 Task: Add Member Aaihsa to Card Card0031 in Board Board0023 in Workspace Development in Trello
Action: Mouse moved to (376, 424)
Screenshot: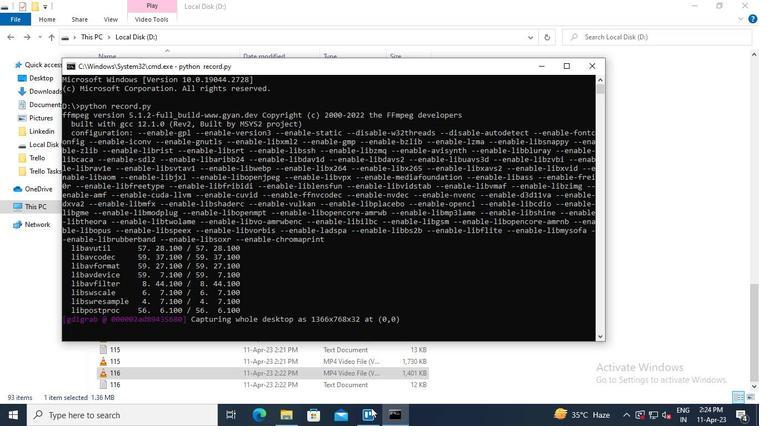 
Action: Mouse pressed left at (376, 424)
Screenshot: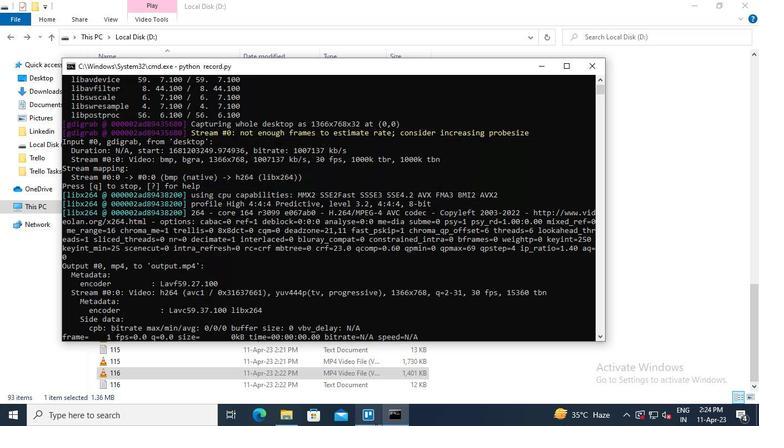 
Action: Mouse moved to (198, 327)
Screenshot: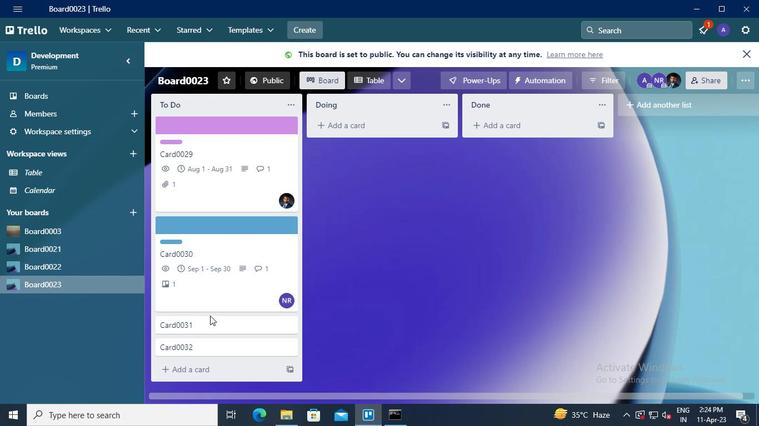 
Action: Mouse pressed left at (198, 327)
Screenshot: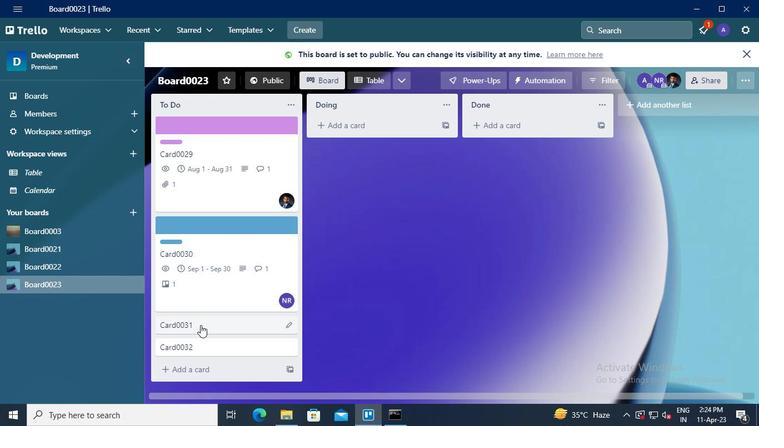 
Action: Mouse moved to (518, 145)
Screenshot: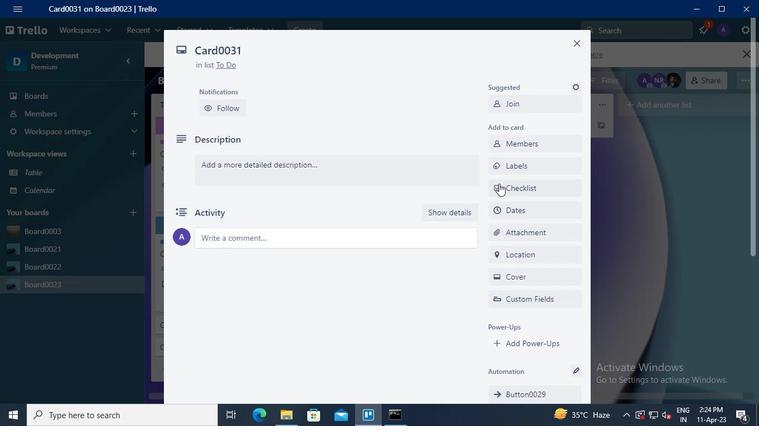 
Action: Mouse pressed left at (518, 145)
Screenshot: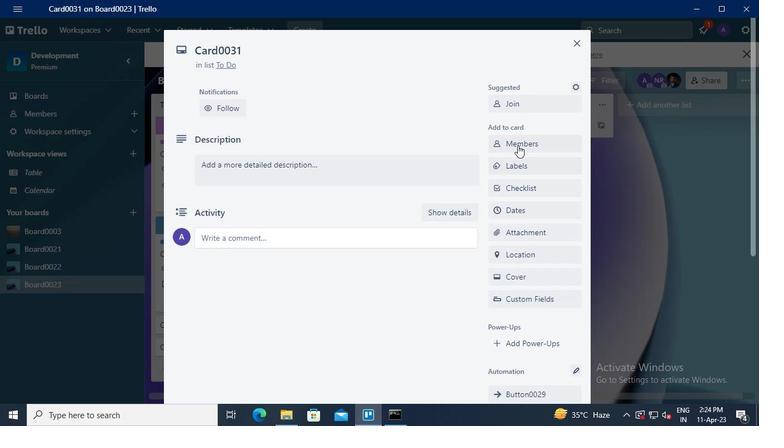 
Action: Keyboard Key.shift_r
Screenshot: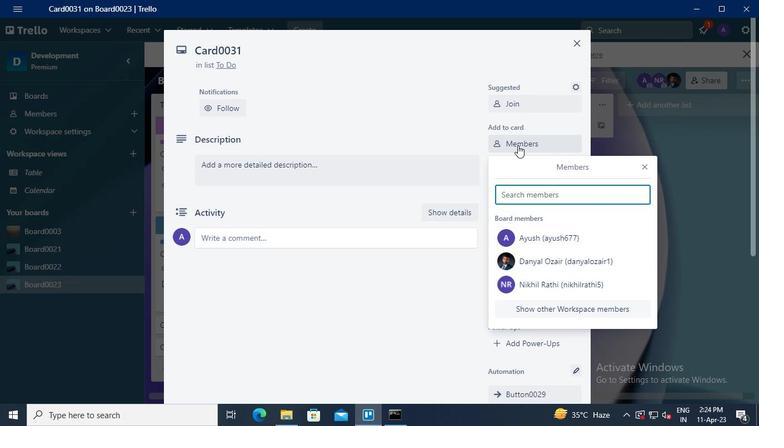 
Action: Keyboard A
Screenshot: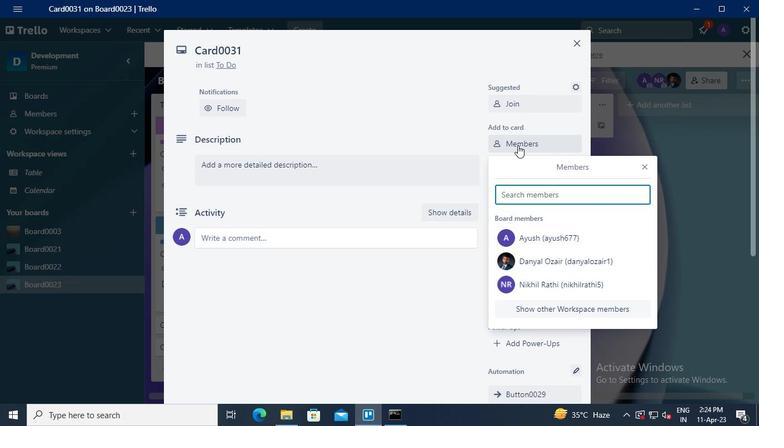 
Action: Keyboard a
Screenshot: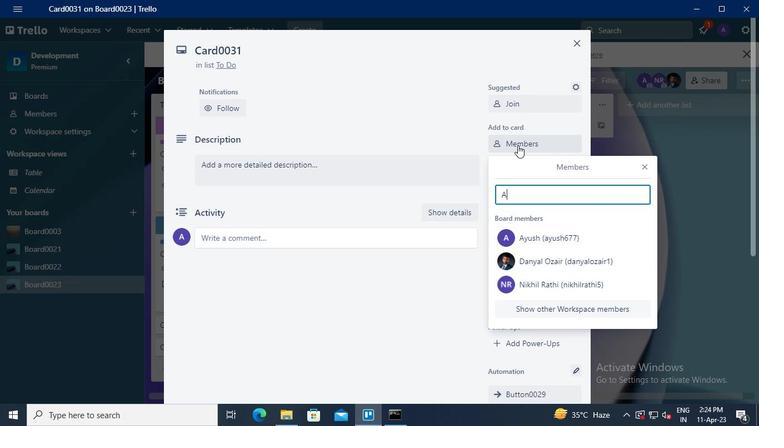 
Action: Keyboard i
Screenshot: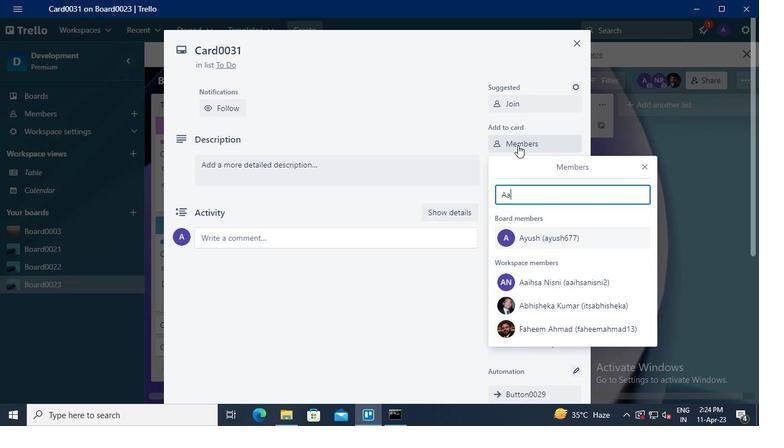 
Action: Keyboard h
Screenshot: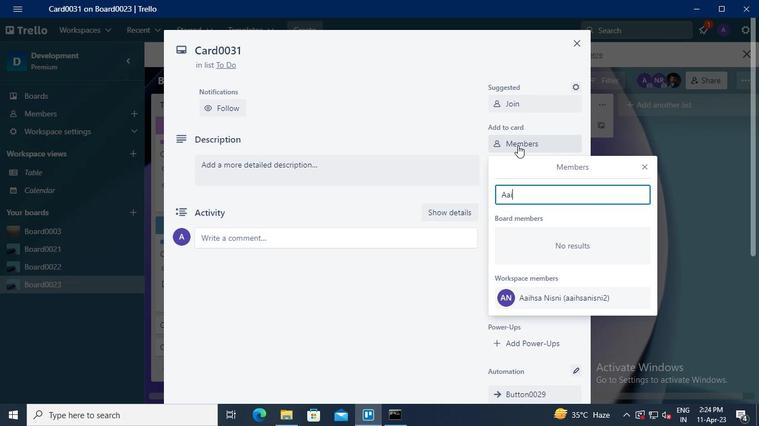 
Action: Keyboard s
Screenshot: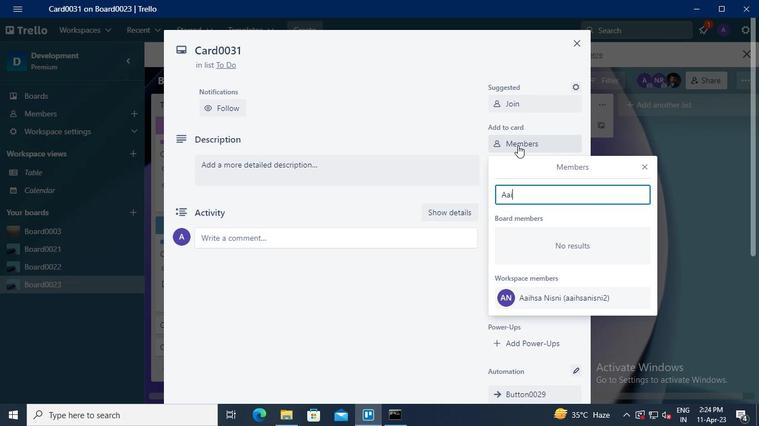 
Action: Keyboard a
Screenshot: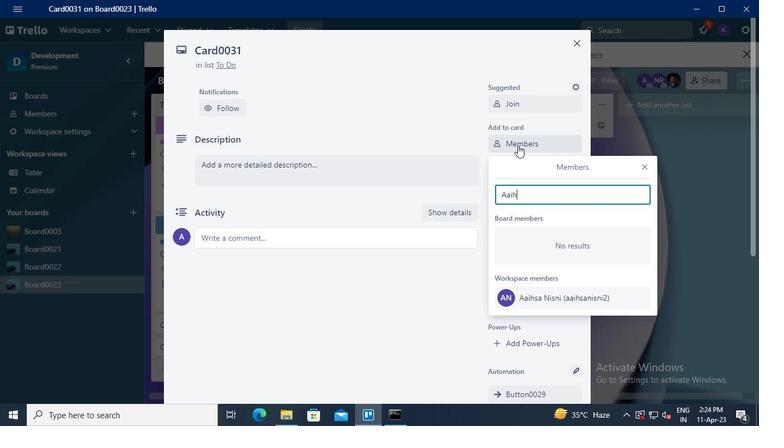 
Action: Mouse moved to (551, 299)
Screenshot: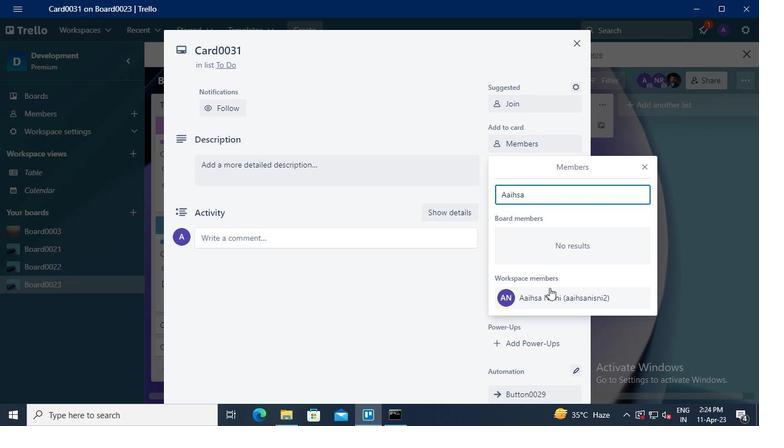 
Action: Mouse pressed left at (551, 299)
Screenshot: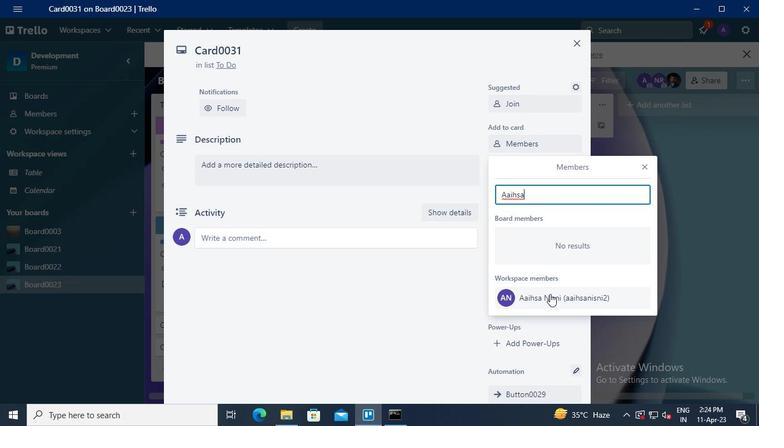 
Action: Mouse moved to (645, 169)
Screenshot: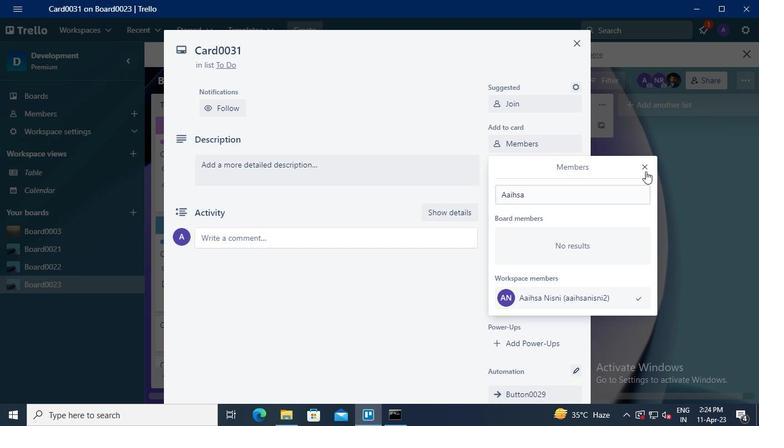 
Action: Mouse pressed left at (645, 169)
Screenshot: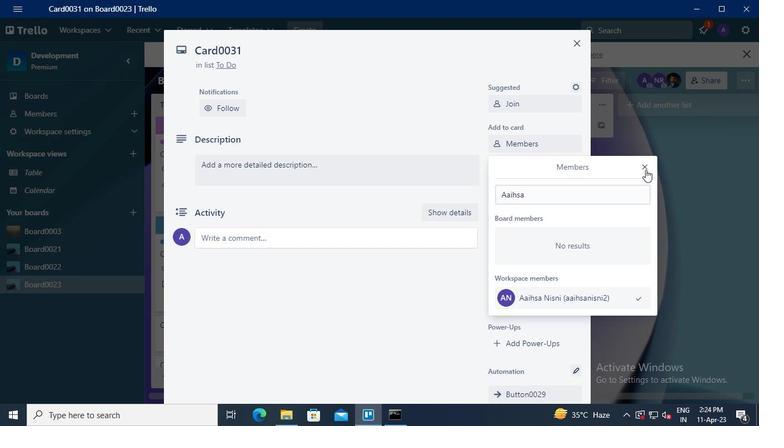 
Action: Mouse moved to (396, 426)
Screenshot: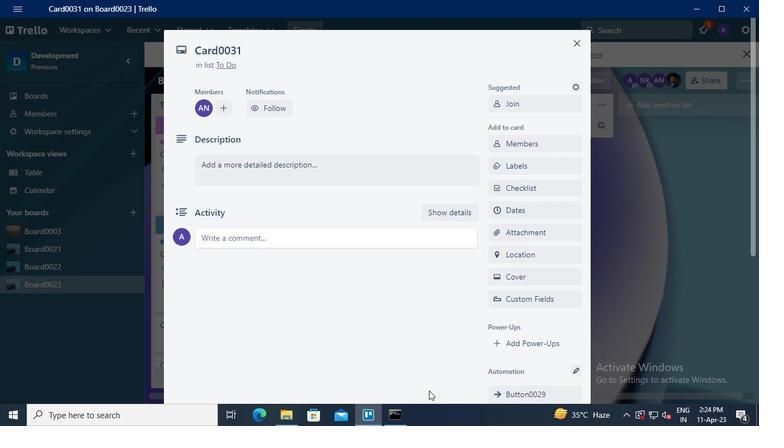 
Action: Mouse pressed left at (396, 426)
Screenshot: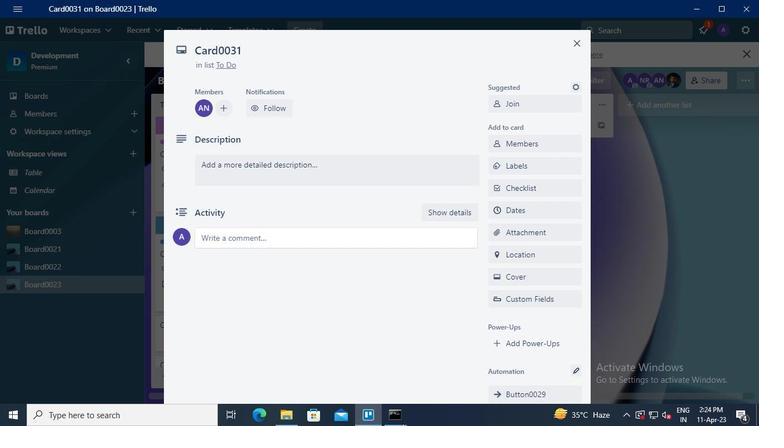 
Action: Mouse moved to (593, 69)
Screenshot: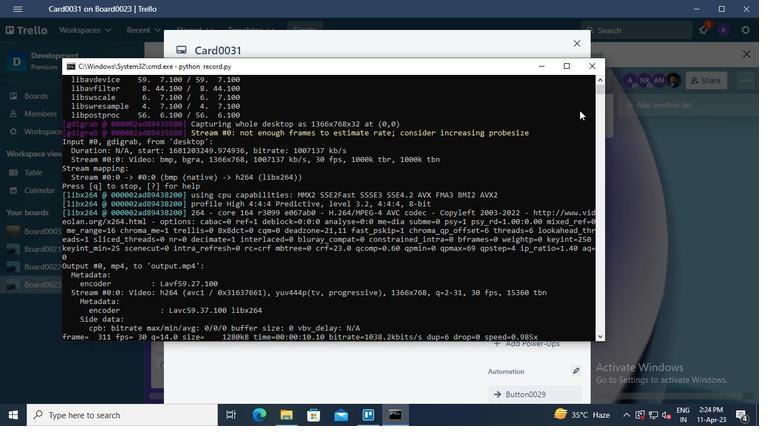 
Action: Mouse pressed left at (593, 69)
Screenshot: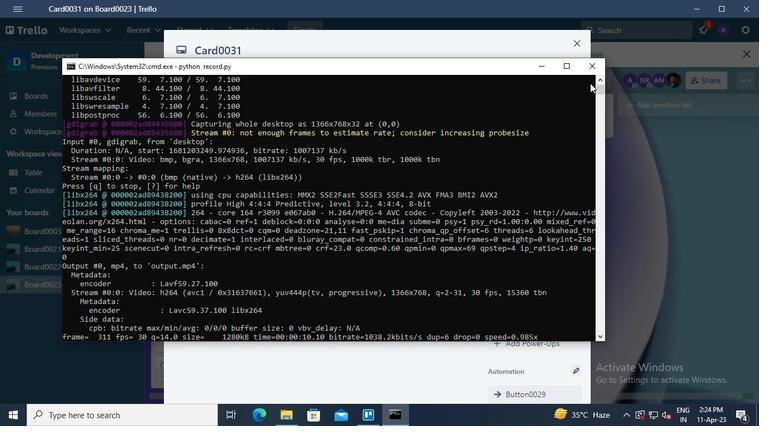 
